 Task: Create a section Information Architecture Sprint and in the section, add a milestone Event Management Process Improvement in the project BlueChip
Action: Mouse moved to (237, 422)
Screenshot: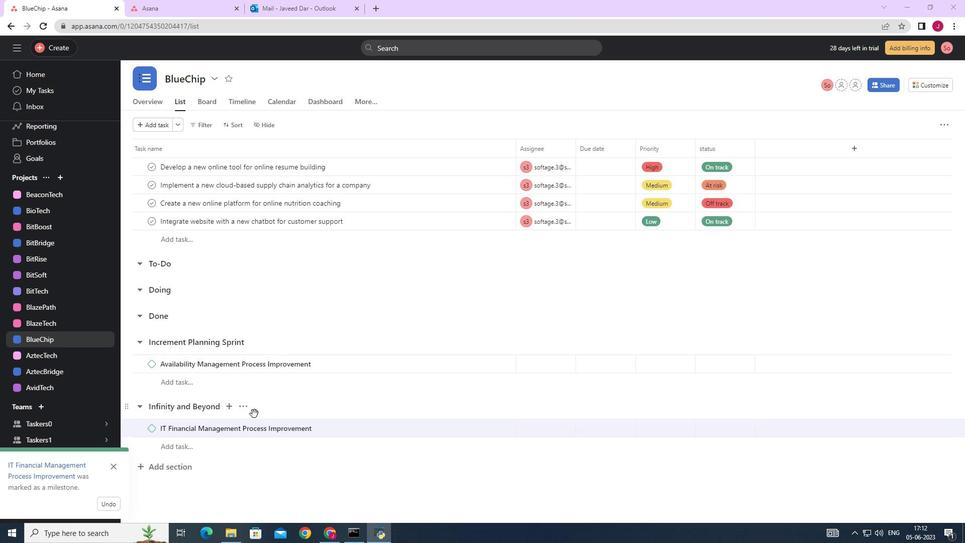 
Action: Mouse scrolled (238, 421) with delta (0, 0)
Screenshot: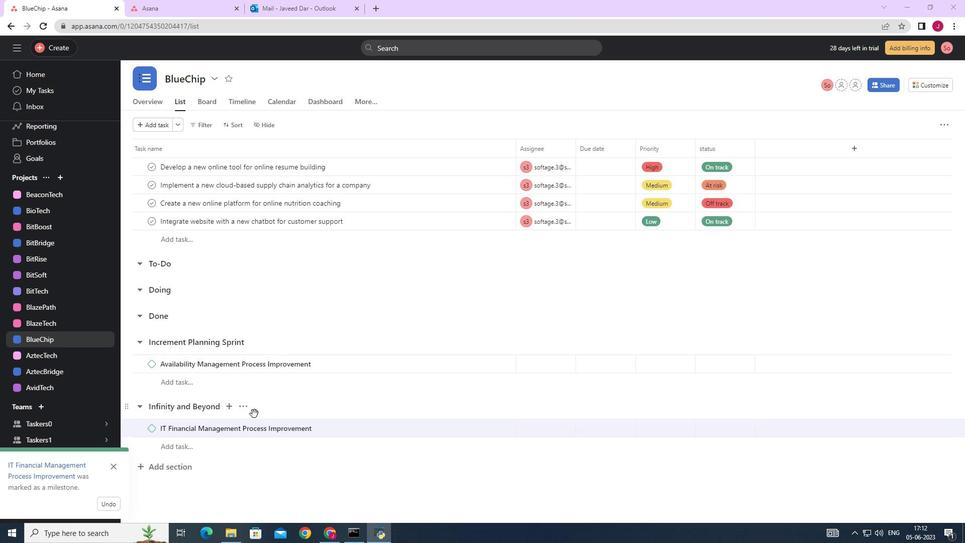 
Action: Mouse moved to (233, 425)
Screenshot: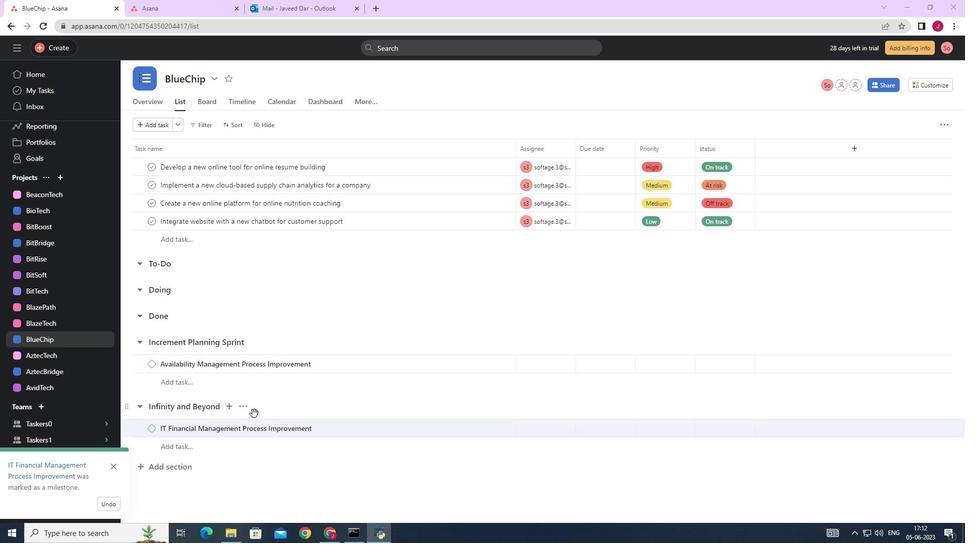 
Action: Mouse scrolled (235, 423) with delta (0, 0)
Screenshot: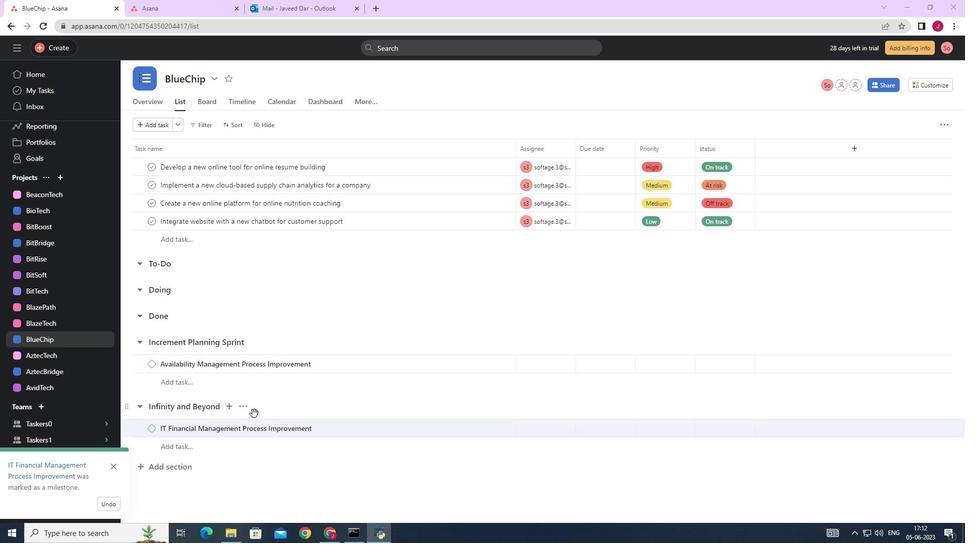 
Action: Mouse moved to (231, 426)
Screenshot: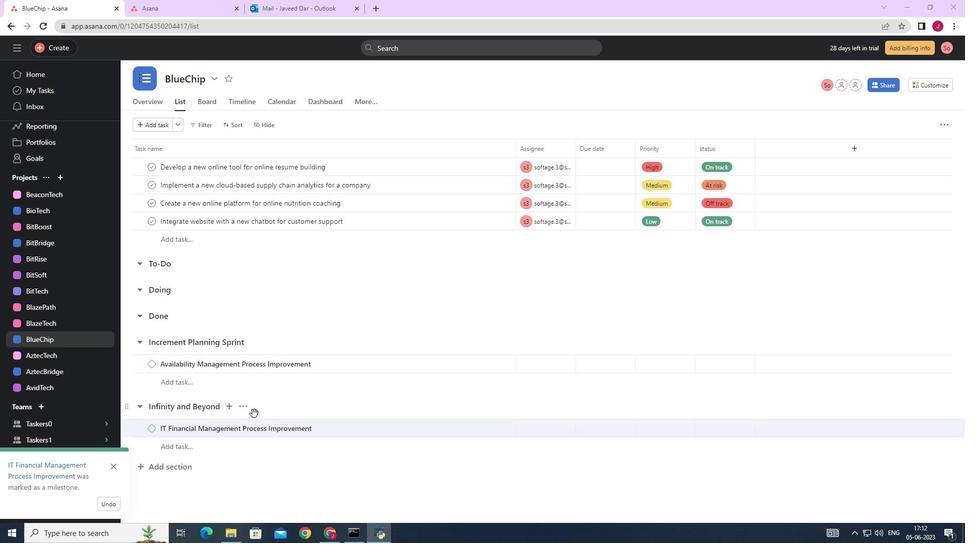 
Action: Mouse scrolled (231, 425) with delta (0, 0)
Screenshot: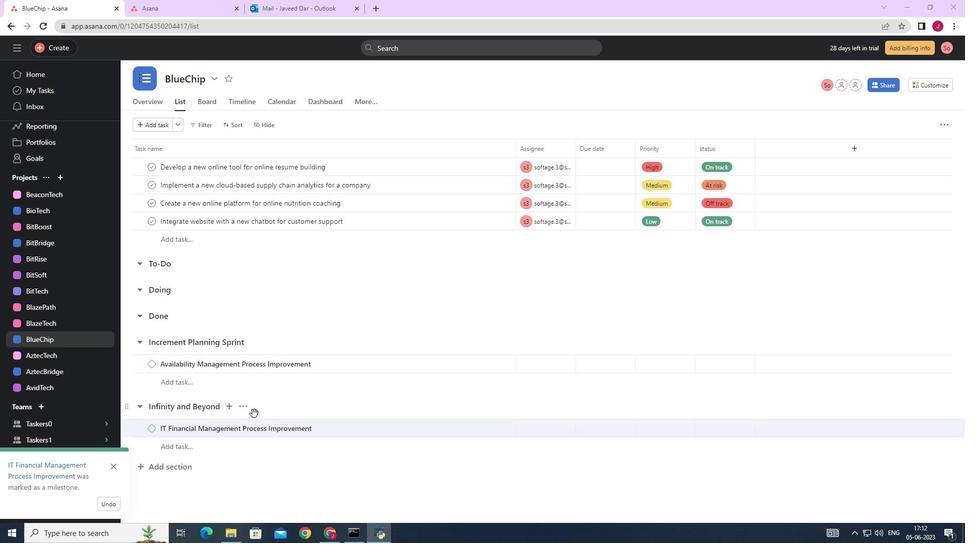 
Action: Mouse moved to (227, 428)
Screenshot: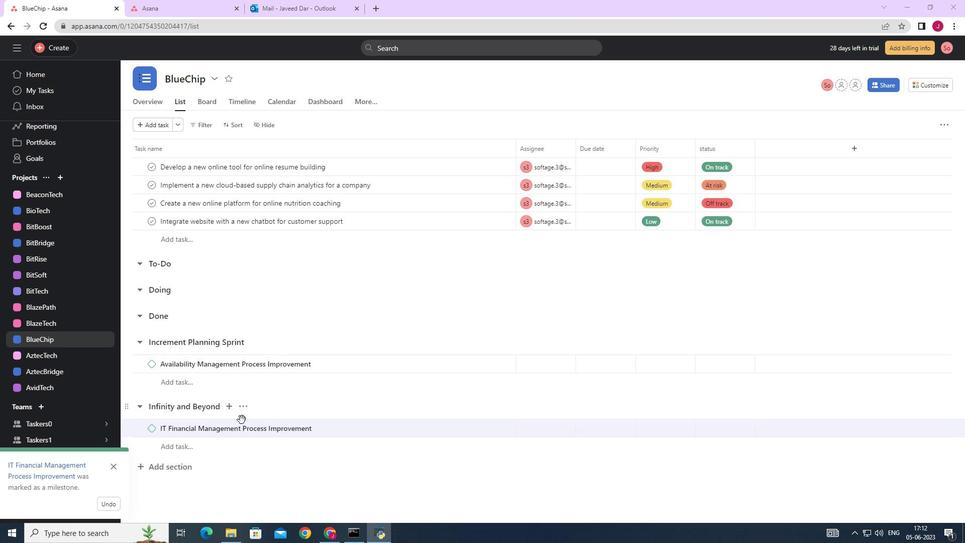 
Action: Mouse scrolled (230, 426) with delta (0, 0)
Screenshot: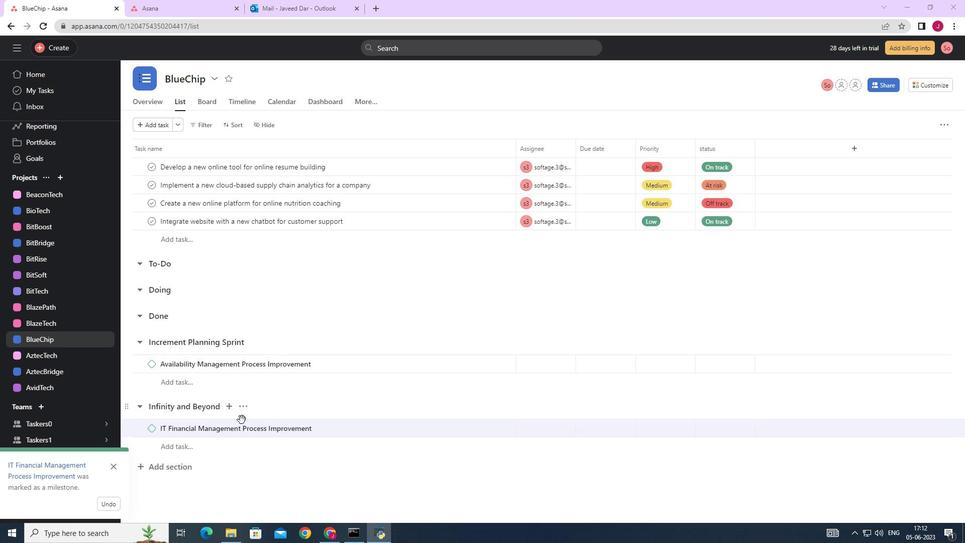 
Action: Mouse moved to (222, 431)
Screenshot: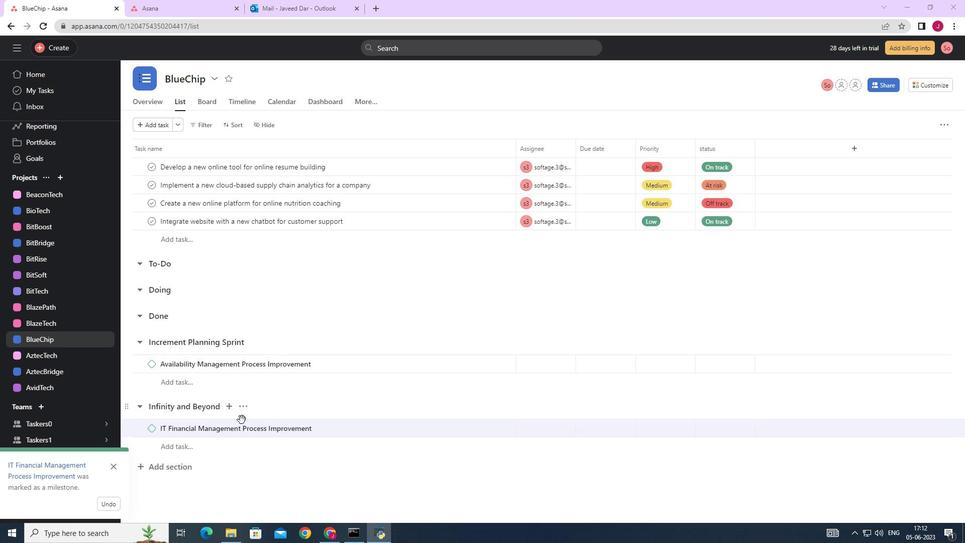 
Action: Mouse scrolled (227, 428) with delta (0, 0)
Screenshot: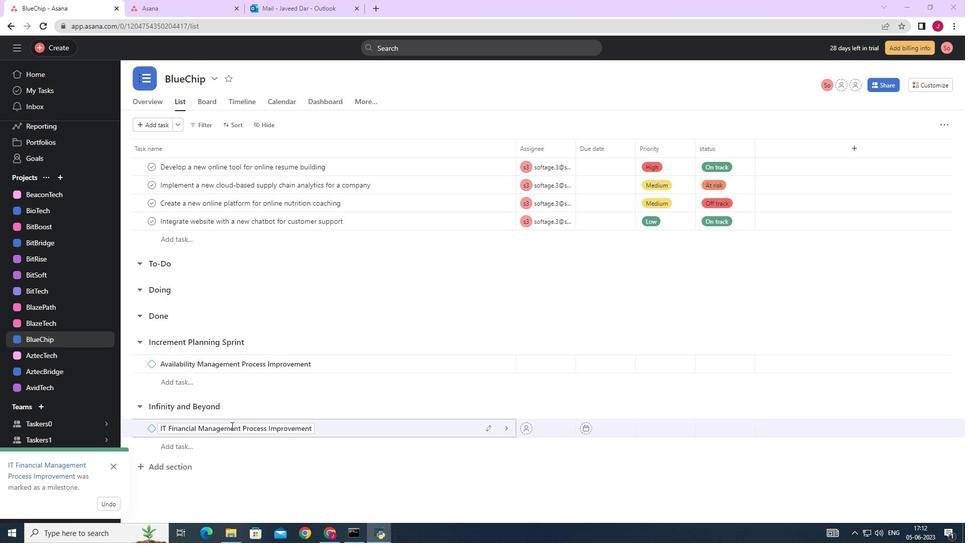 
Action: Mouse moved to (219, 433)
Screenshot: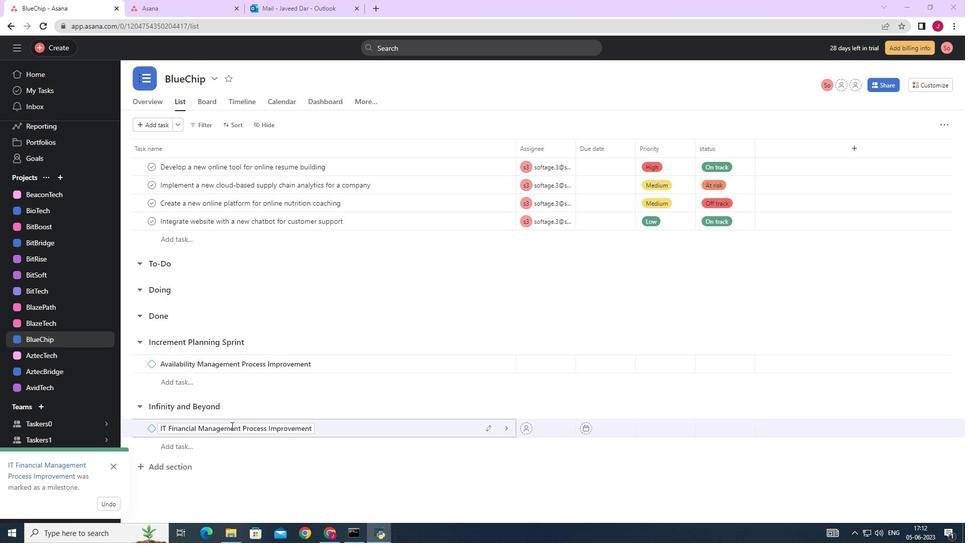 
Action: Mouse scrolled (221, 432) with delta (0, 0)
Screenshot: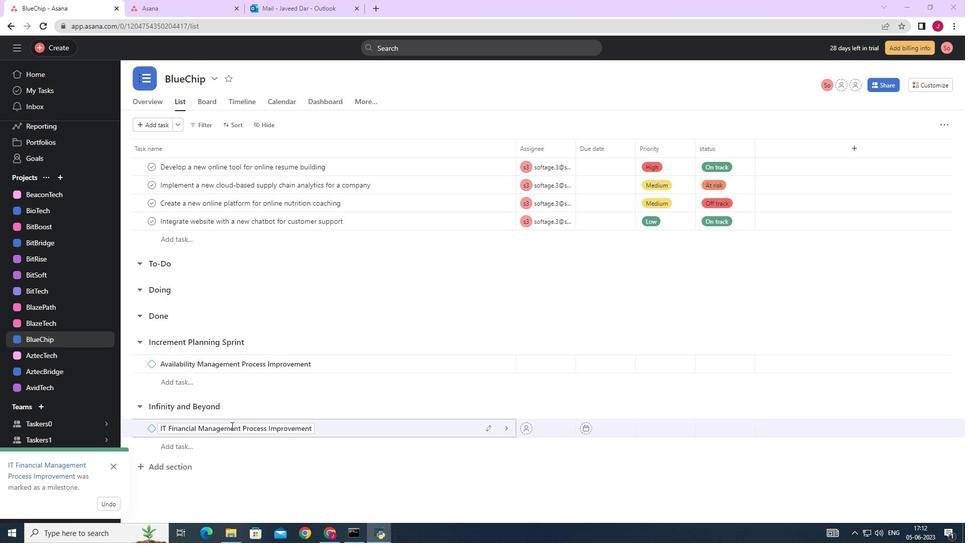 
Action: Mouse moved to (181, 463)
Screenshot: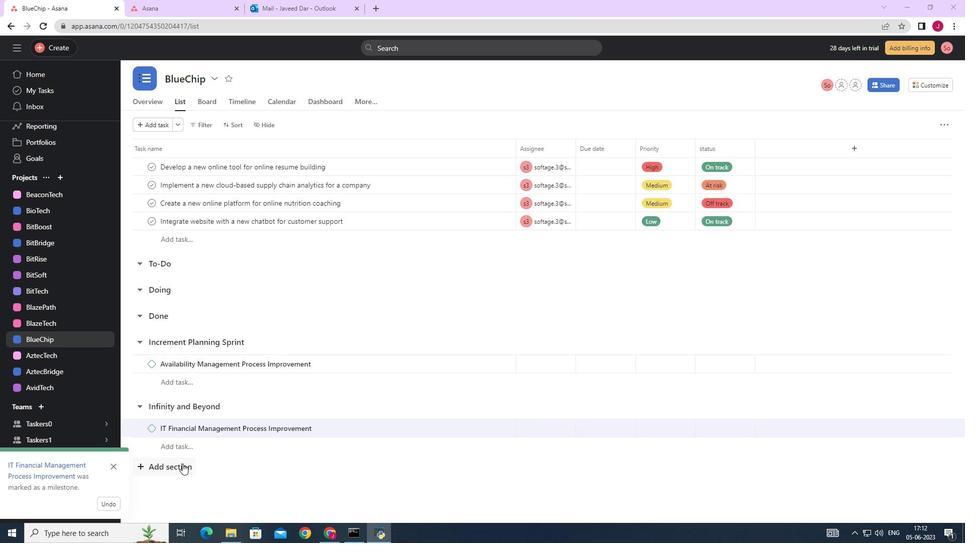 
Action: Mouse pressed left at (181, 463)
Screenshot: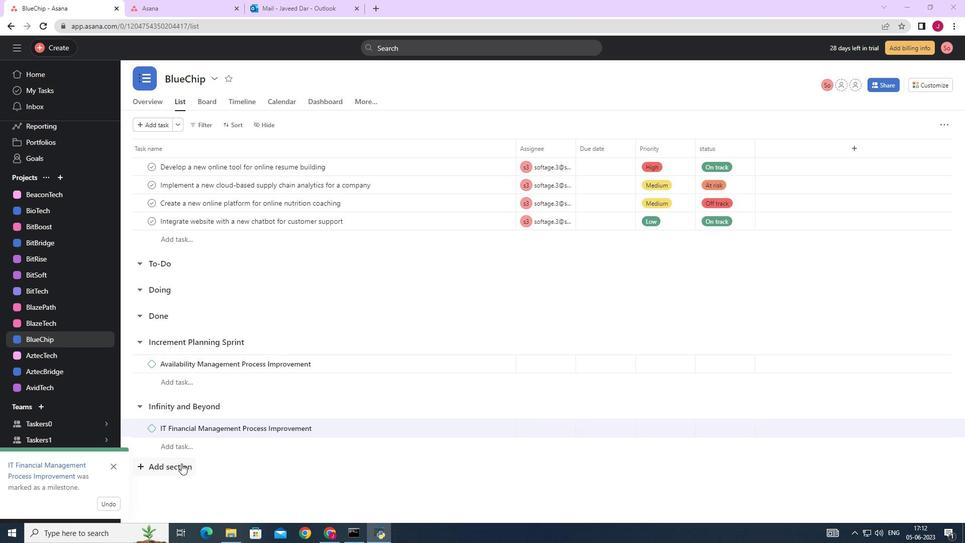 
Action: Mouse moved to (178, 461)
Screenshot: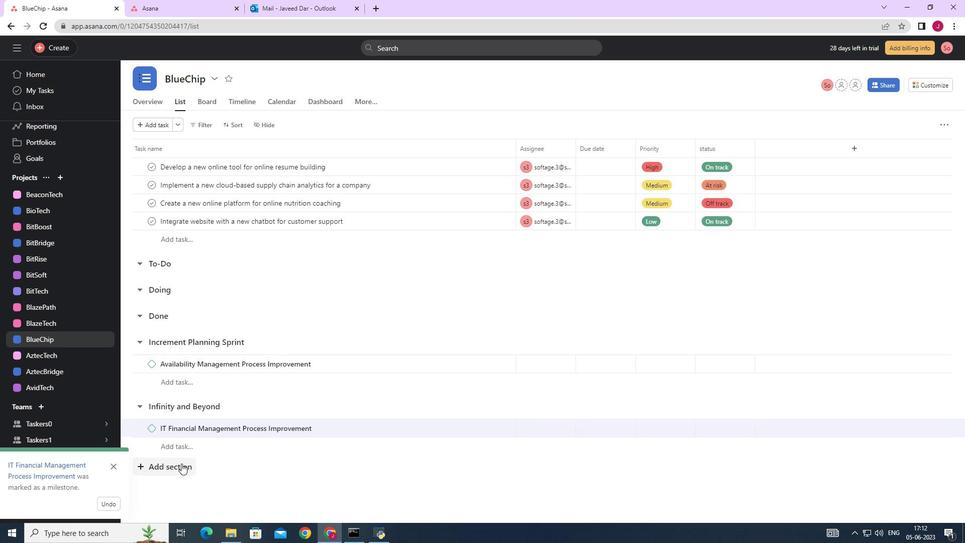 
Action: Mouse scrolled (178, 460) with delta (0, 0)
Screenshot: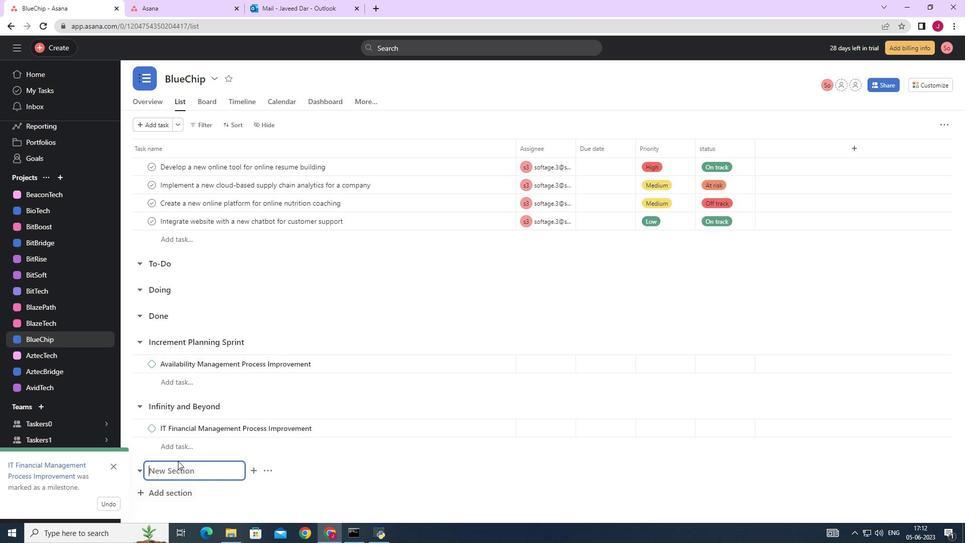 
Action: Mouse scrolled (178, 460) with delta (0, 0)
Screenshot: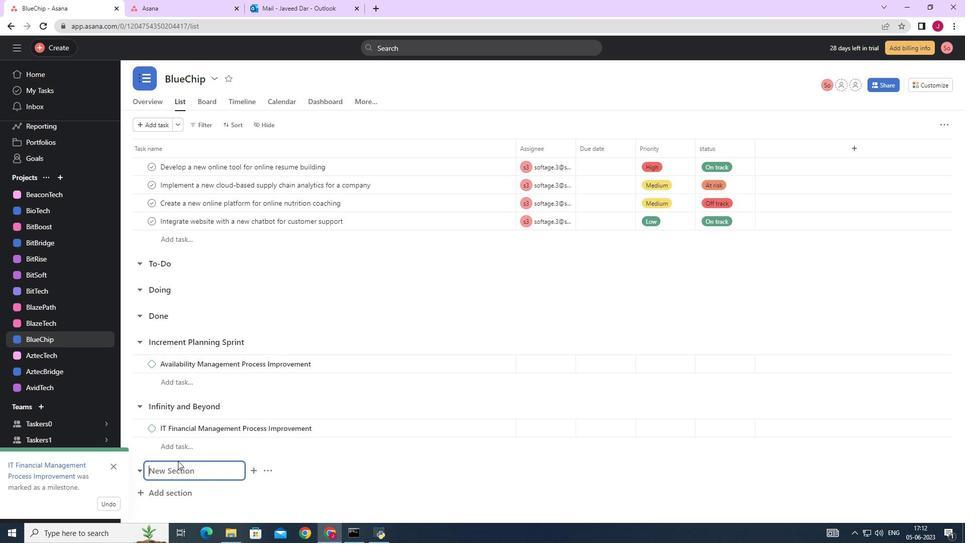 
Action: Mouse scrolled (178, 460) with delta (0, 0)
Screenshot: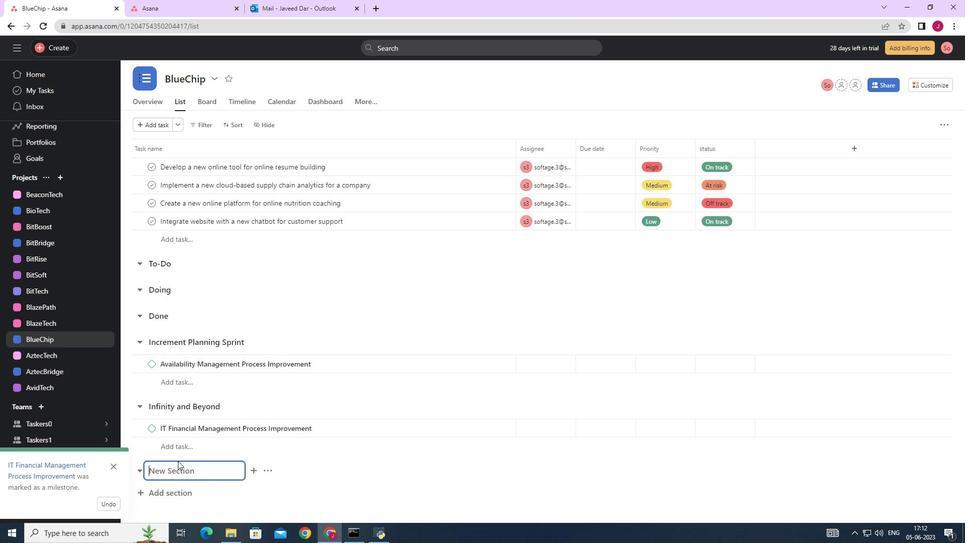 
Action: Mouse scrolled (178, 460) with delta (0, 0)
Screenshot: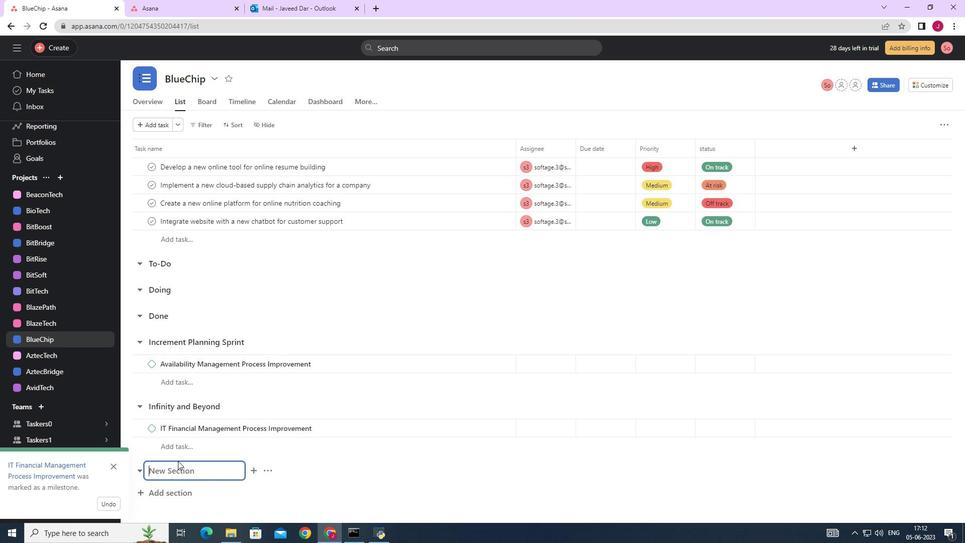 
Action: Mouse scrolled (178, 460) with delta (0, 0)
Screenshot: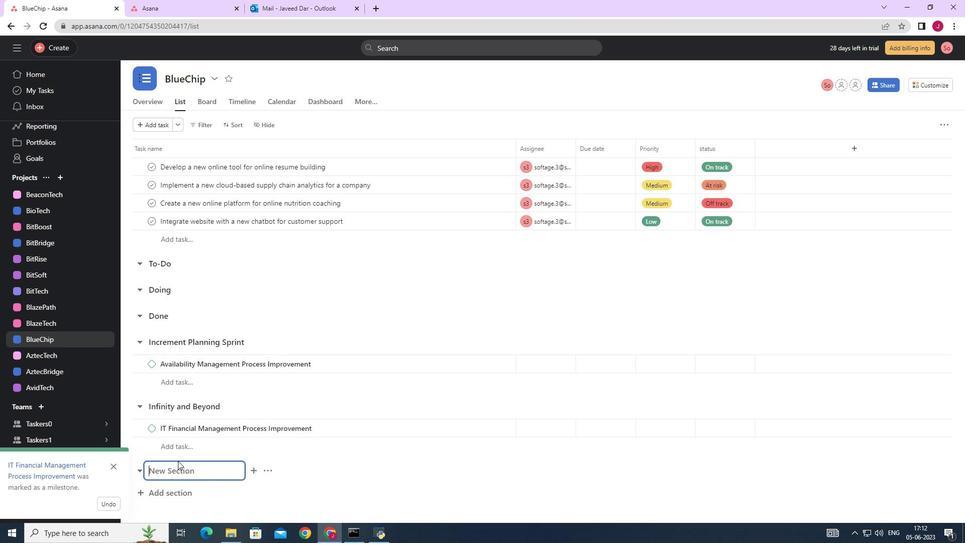 
Action: Mouse moved to (183, 467)
Screenshot: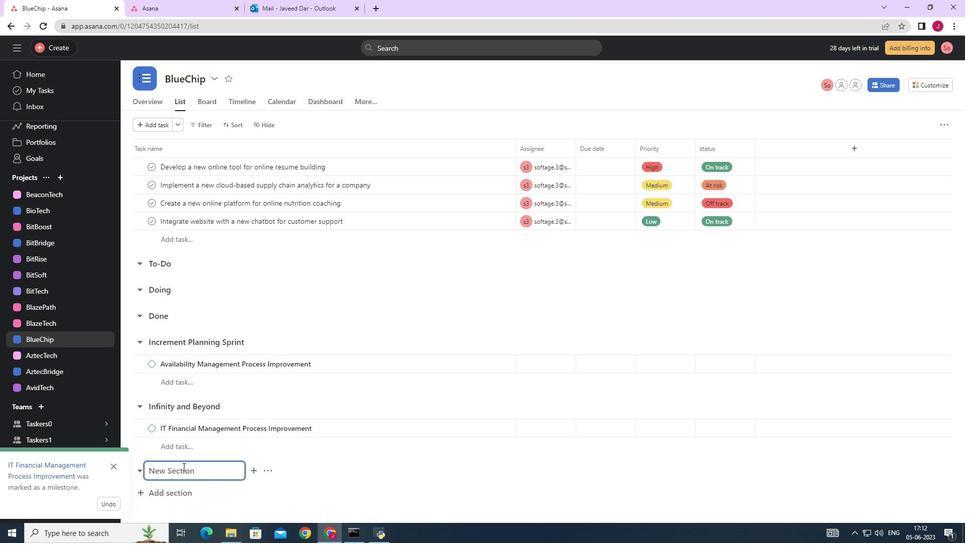 
Action: Mouse pressed left at (183, 467)
Screenshot: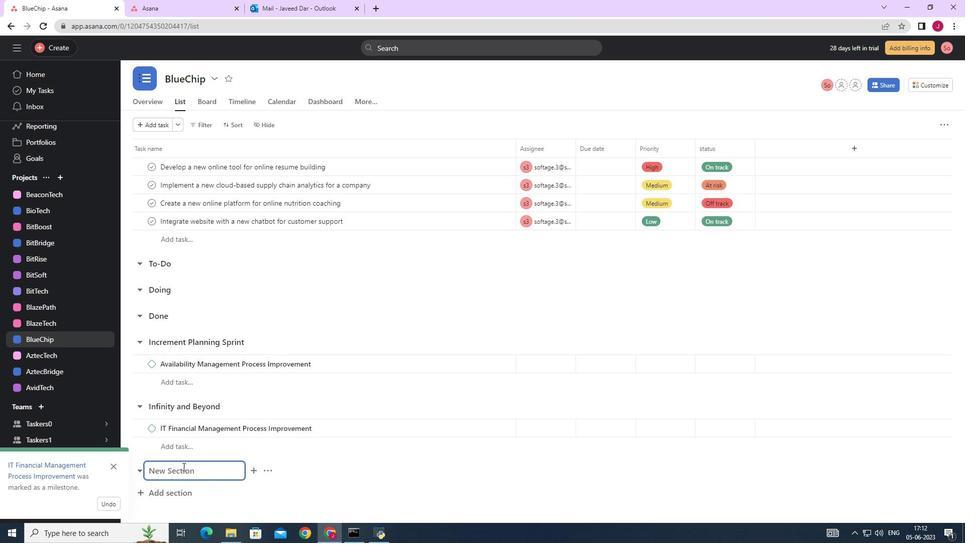 
Action: Key pressed <Key.caps_lock>I<Key.caps_lock>nformation<Key.space><Key.caps_lock>S<Key.caps_lock>print<Key.enter><Key.caps_lock>E<Key.caps_lock>vent<Key.space><Key.caps_lock>M<Key.caps_lock>anagement<Key.space><Key.caps_lock>P<Key.caps_lock>rocess<Key.space><Key.caps_lock>I<Key.caps_lock>mprovement
Screenshot: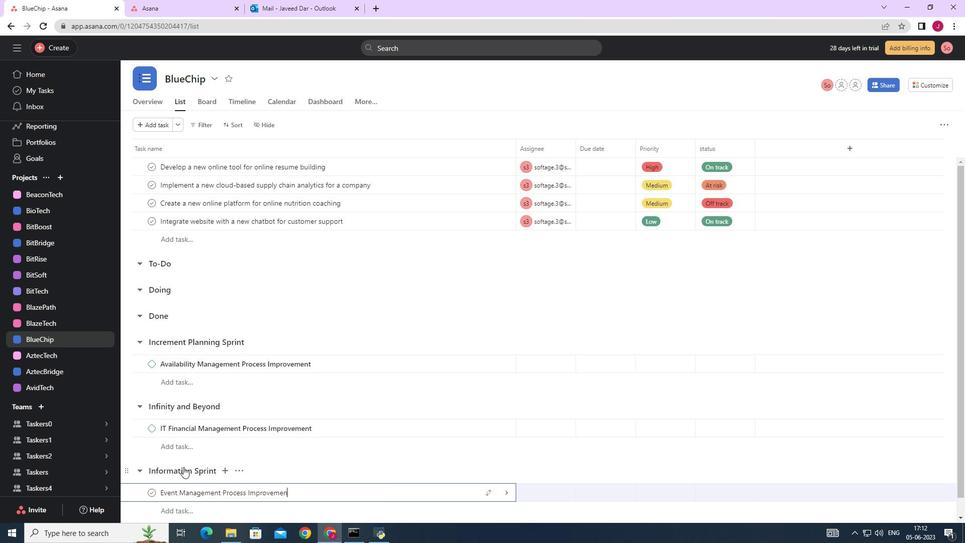 
Action: Mouse moved to (506, 495)
Screenshot: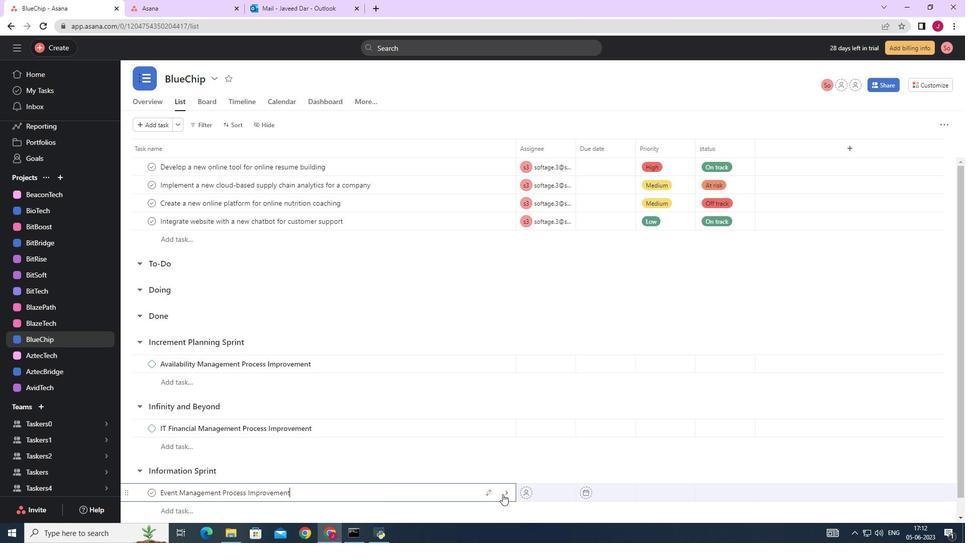 
Action: Mouse pressed left at (506, 495)
Screenshot: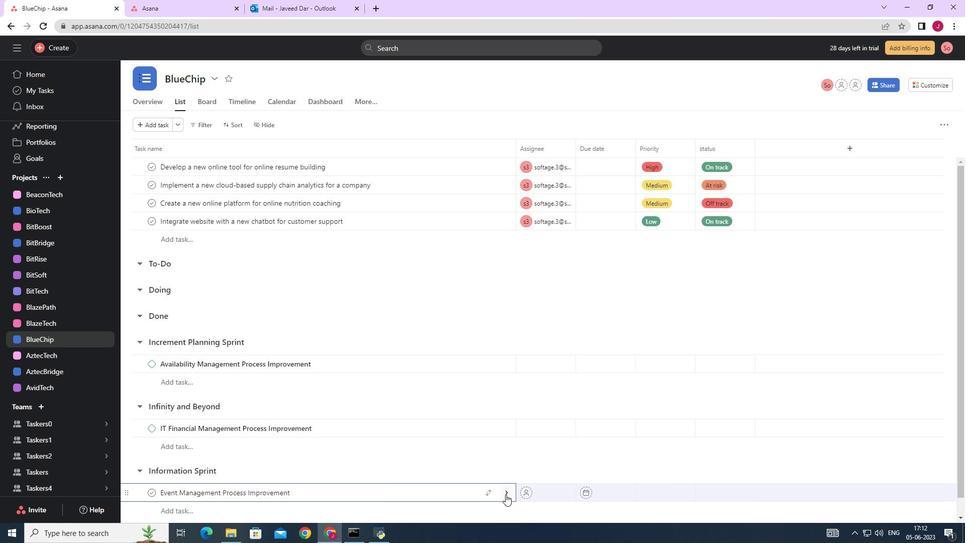 
Action: Mouse moved to (923, 125)
Screenshot: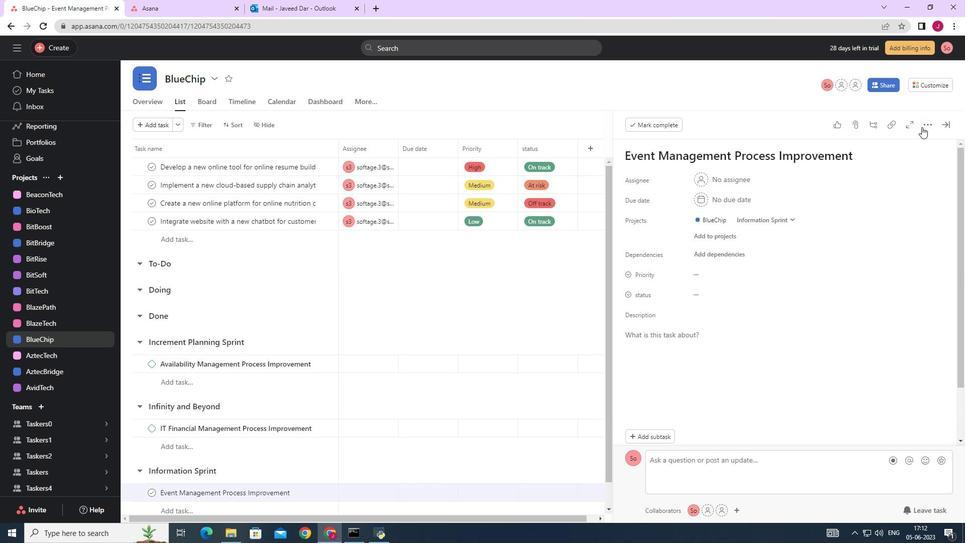 
Action: Mouse pressed left at (923, 125)
Screenshot: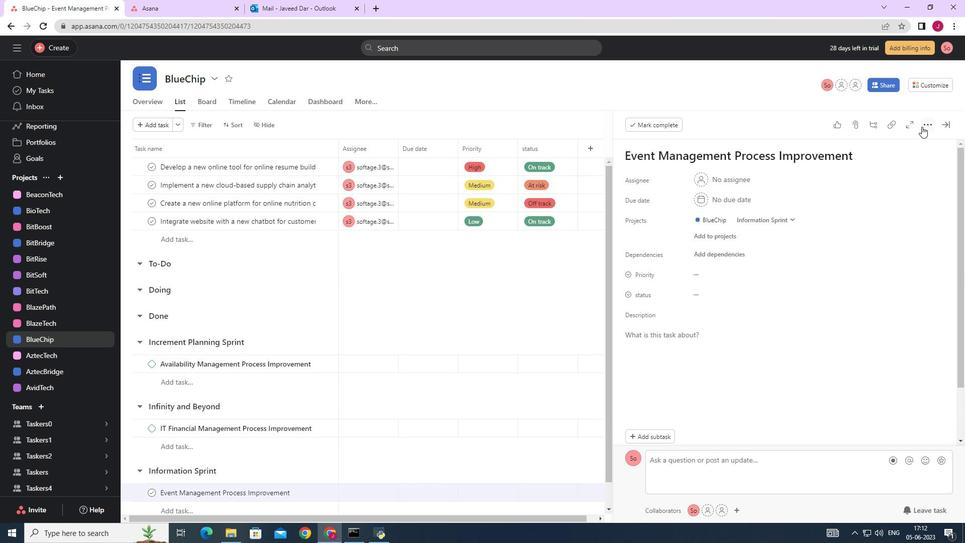
Action: Mouse moved to (840, 157)
Screenshot: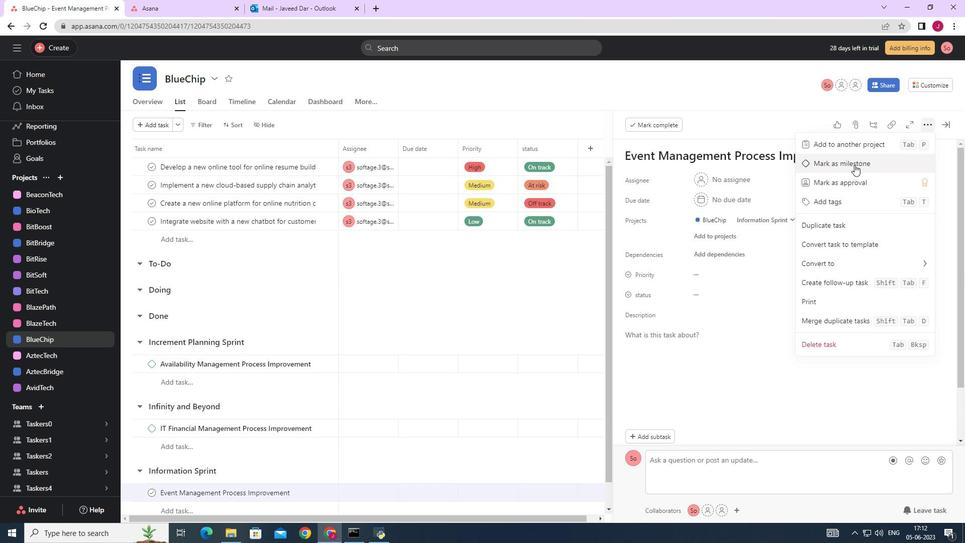 
Action: Mouse pressed left at (840, 157)
Screenshot: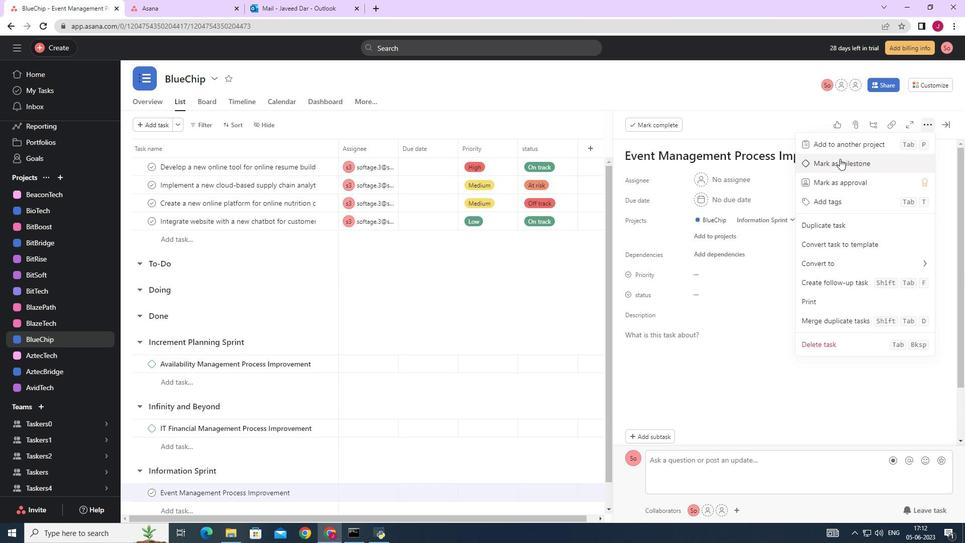 
Action: Mouse moved to (947, 124)
Screenshot: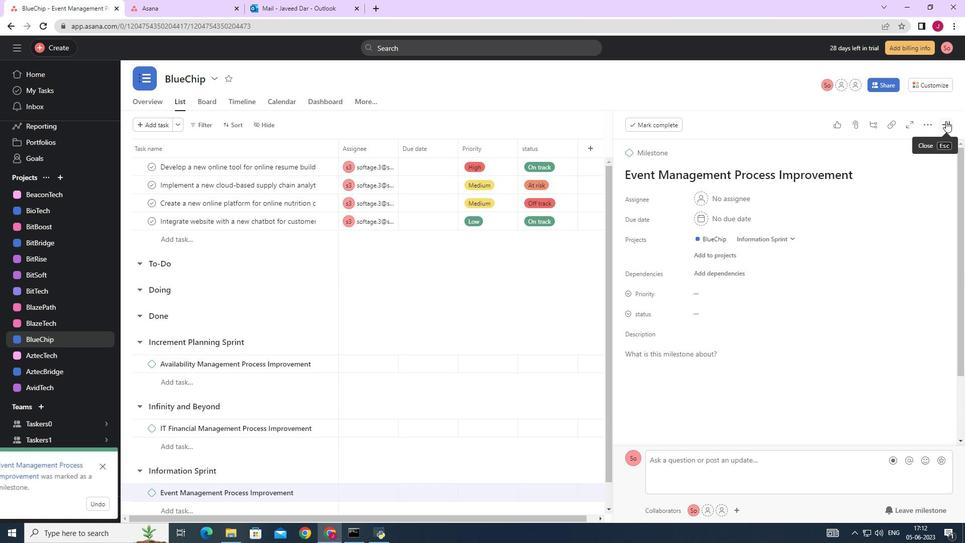 
Action: Mouse pressed left at (947, 124)
Screenshot: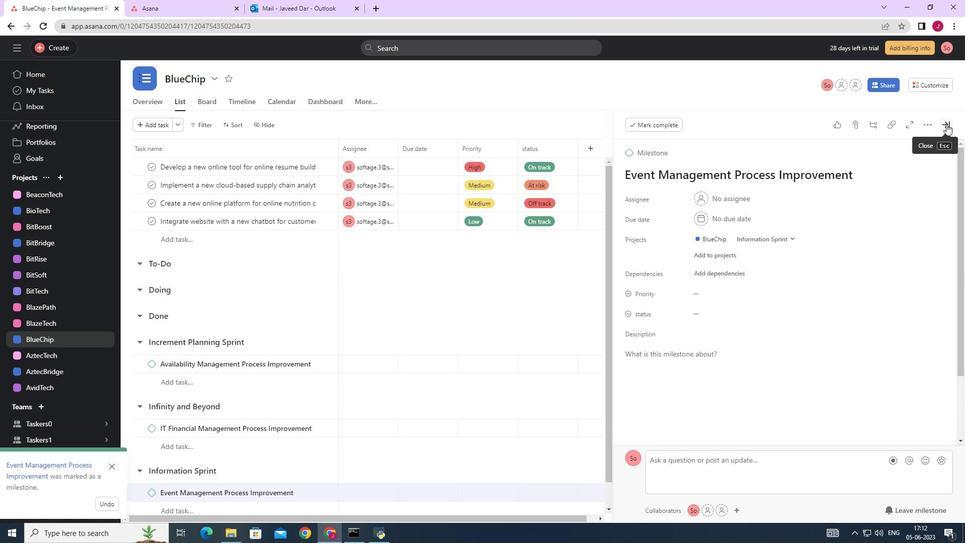 
Action: Mouse moved to (334, 329)
Screenshot: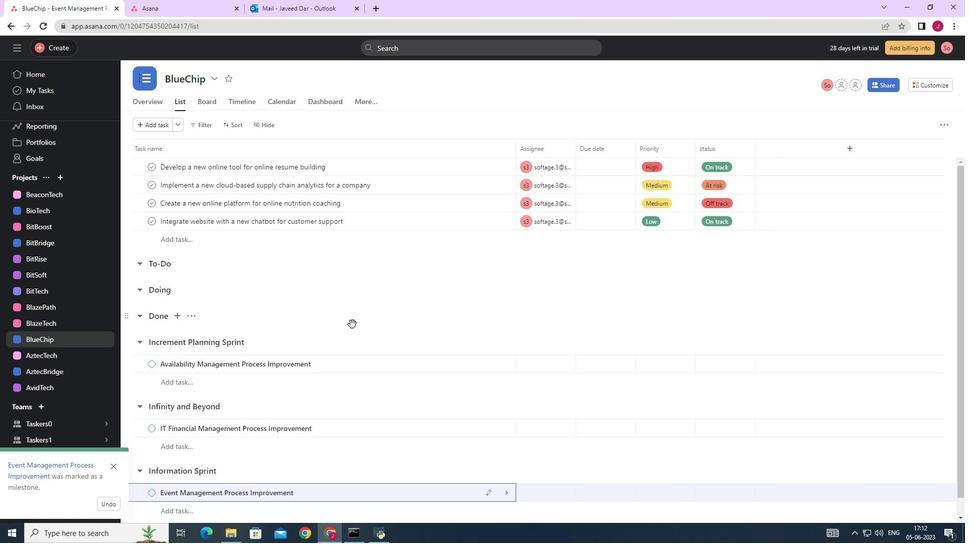 
